 Task: Sort the contacts by category in Microsoft Outlook.
Action: Mouse moved to (15, 71)
Screenshot: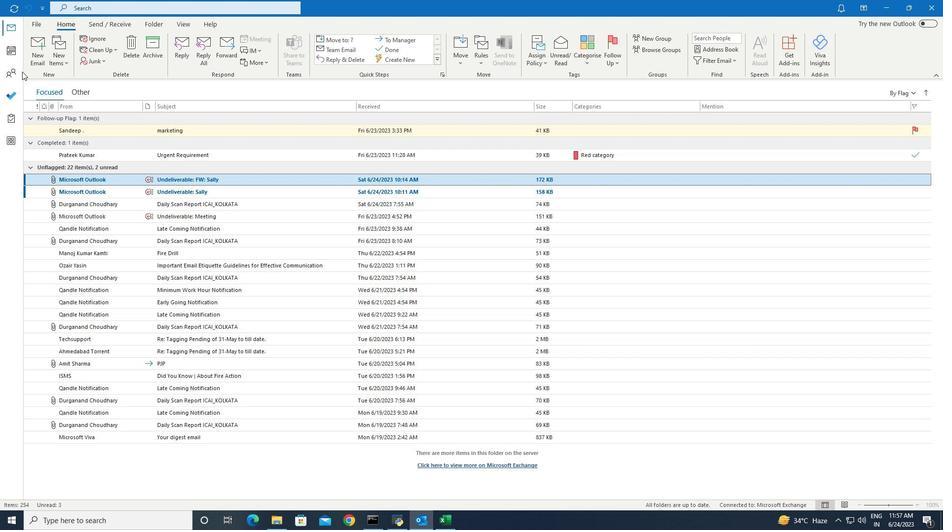 
Action: Mouse pressed left at (15, 71)
Screenshot: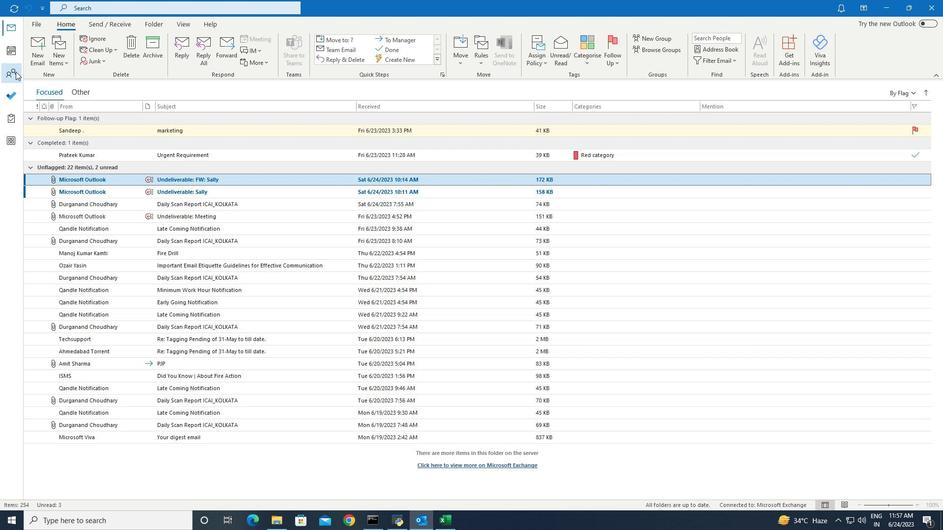 
Action: Mouse moved to (189, 23)
Screenshot: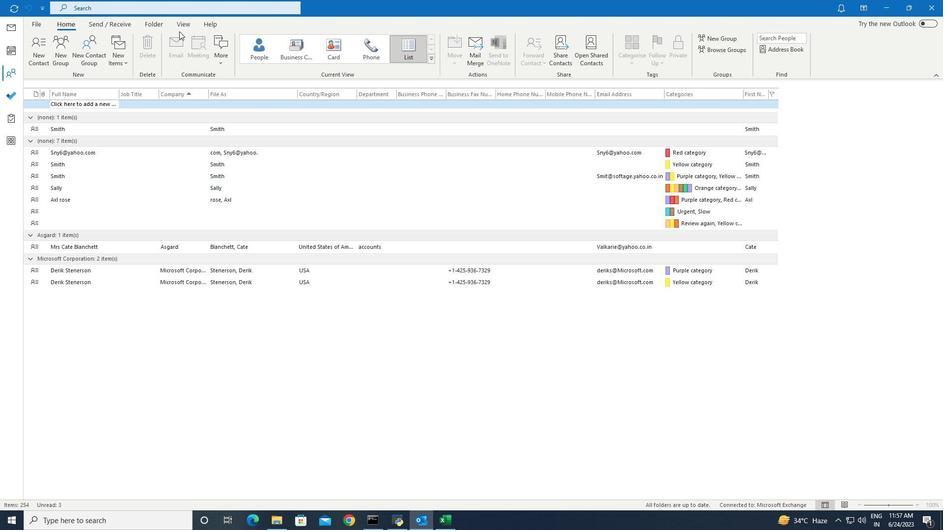 
Action: Mouse pressed left at (189, 23)
Screenshot: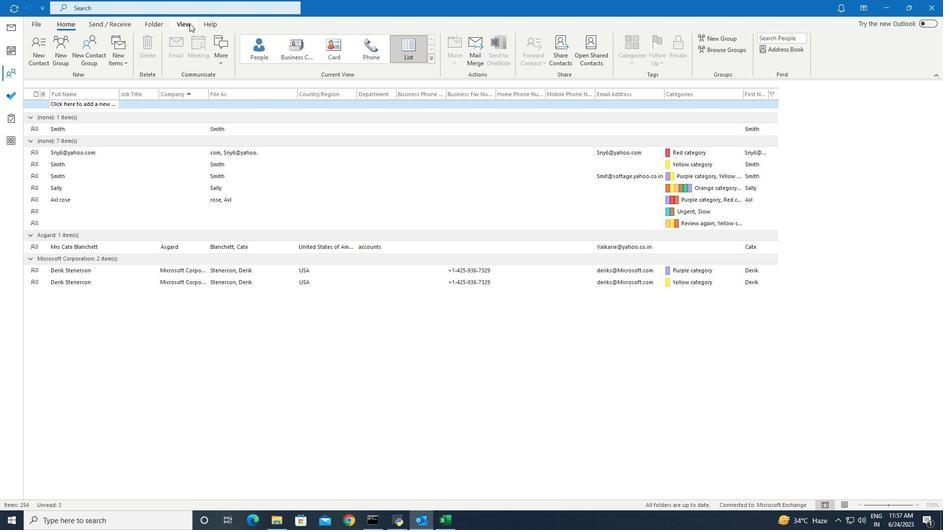 
Action: Mouse moved to (388, 64)
Screenshot: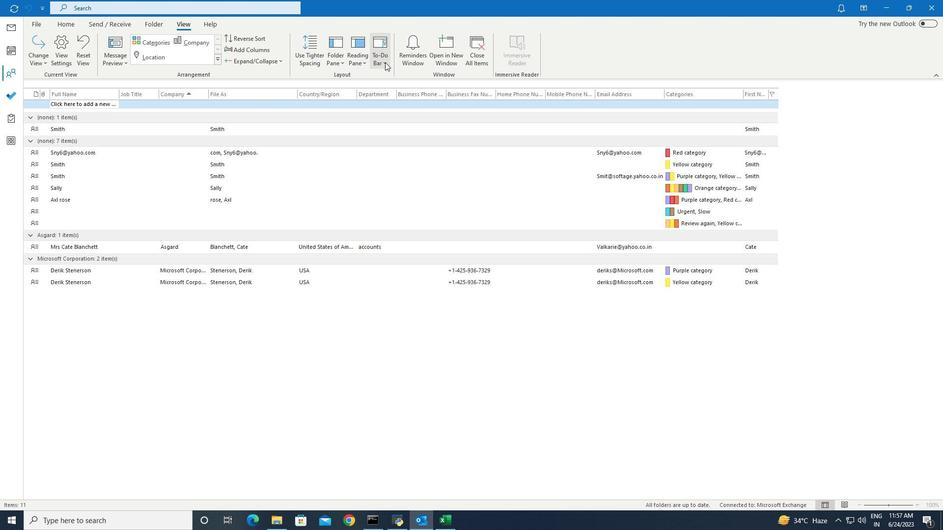
Action: Mouse pressed left at (388, 64)
Screenshot: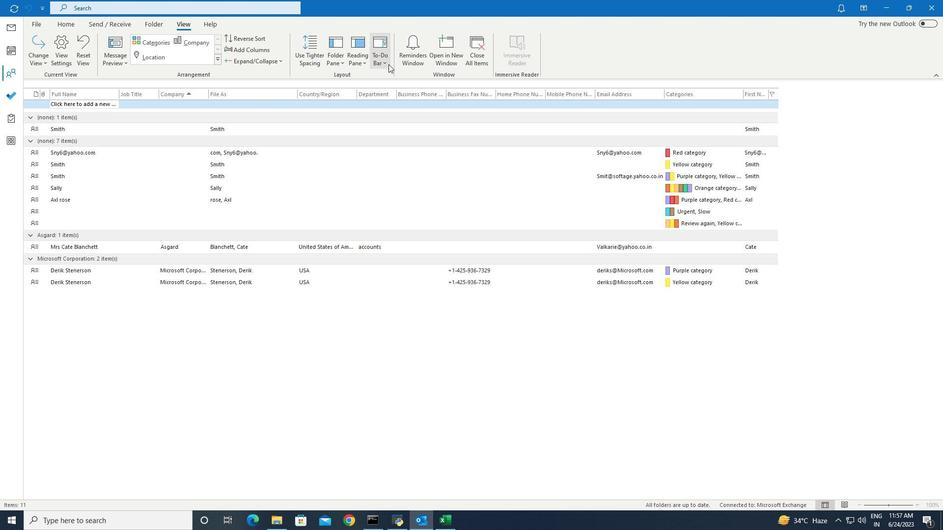 
Action: Mouse moved to (388, 74)
Screenshot: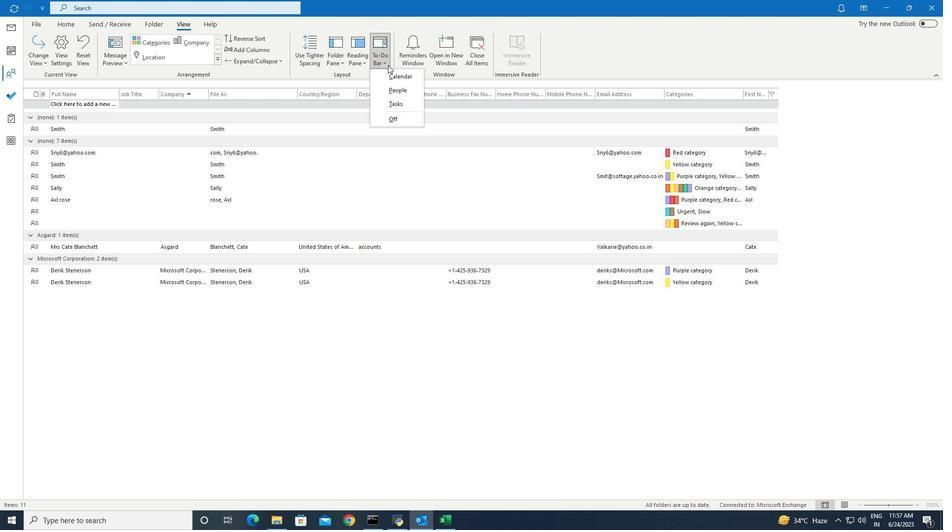 
Action: Mouse pressed left at (388, 74)
Screenshot: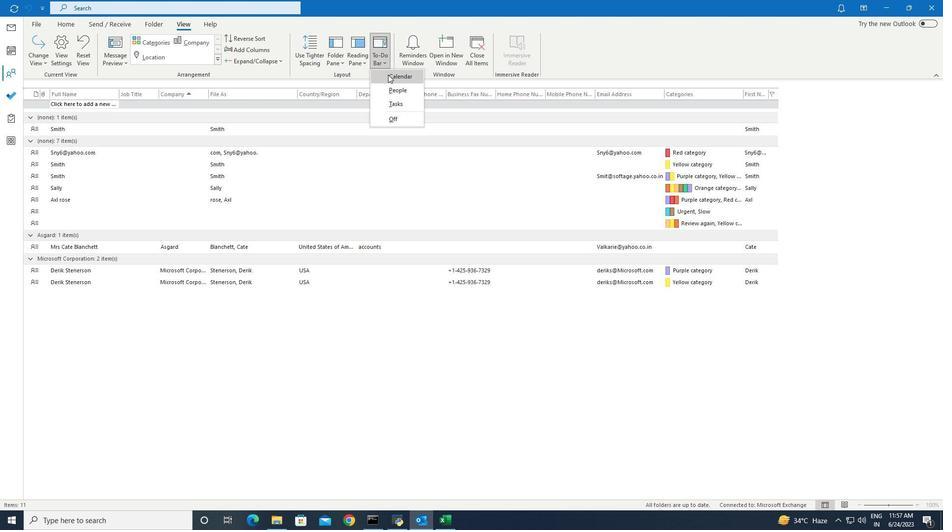 
